 Task: Set the active windows for the wall video filter to 2.
Action: Mouse moved to (119, 16)
Screenshot: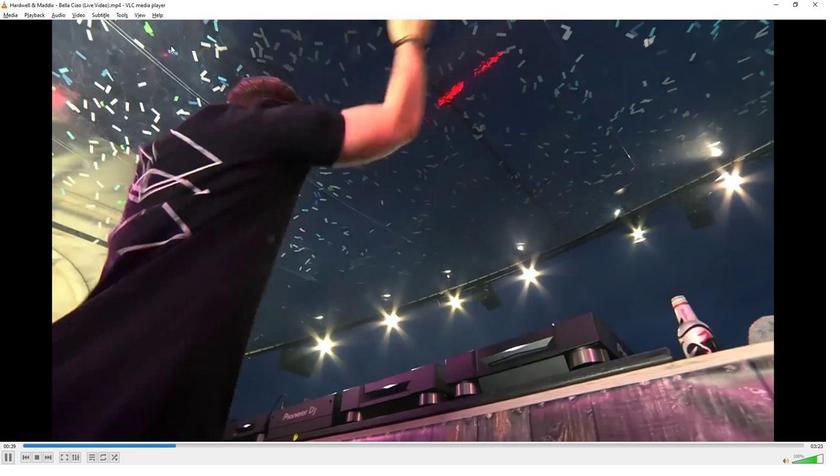 
Action: Mouse pressed left at (119, 16)
Screenshot: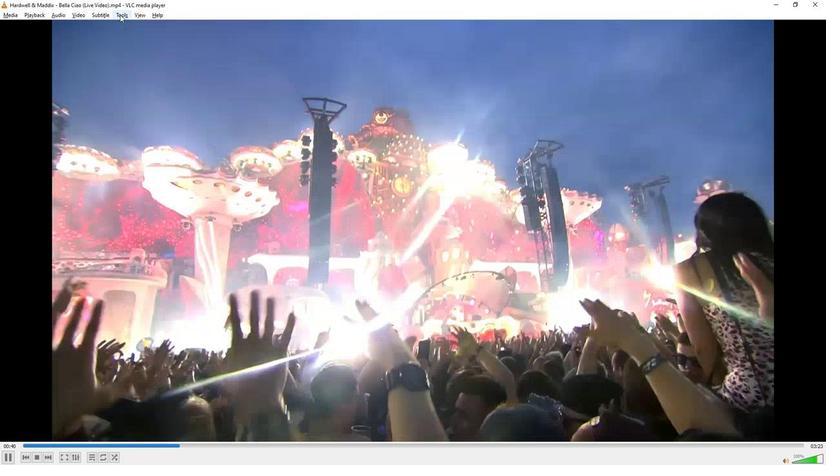 
Action: Mouse moved to (153, 120)
Screenshot: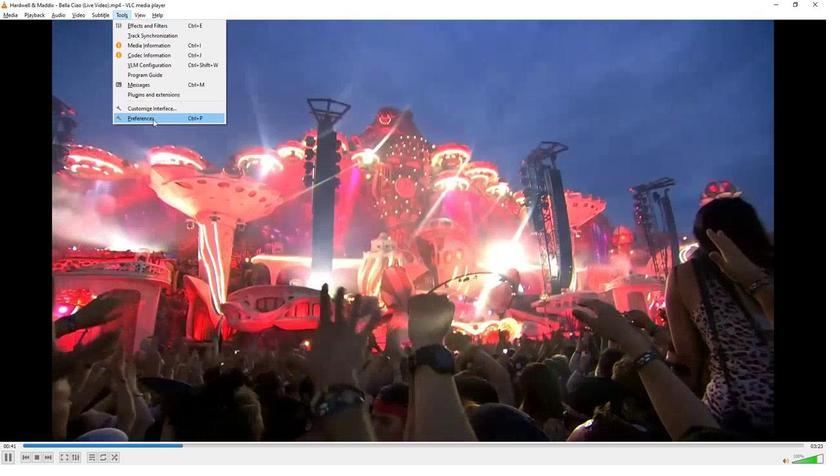 
Action: Mouse pressed left at (153, 120)
Screenshot: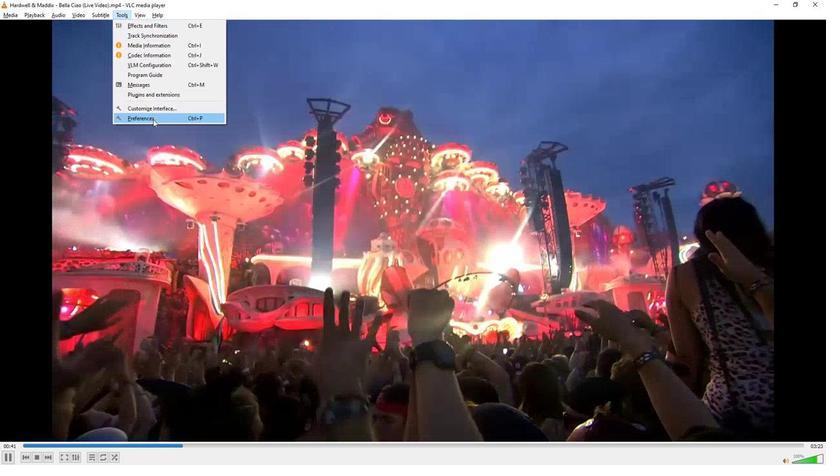 
Action: Mouse moved to (182, 362)
Screenshot: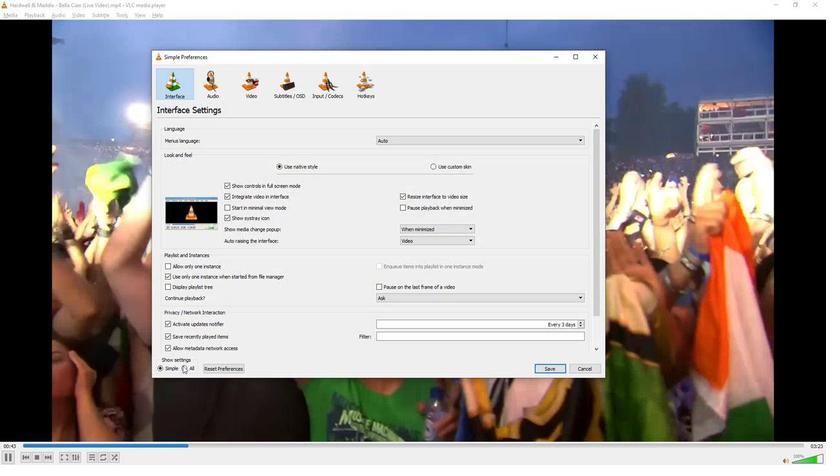 
Action: Mouse pressed left at (182, 362)
Screenshot: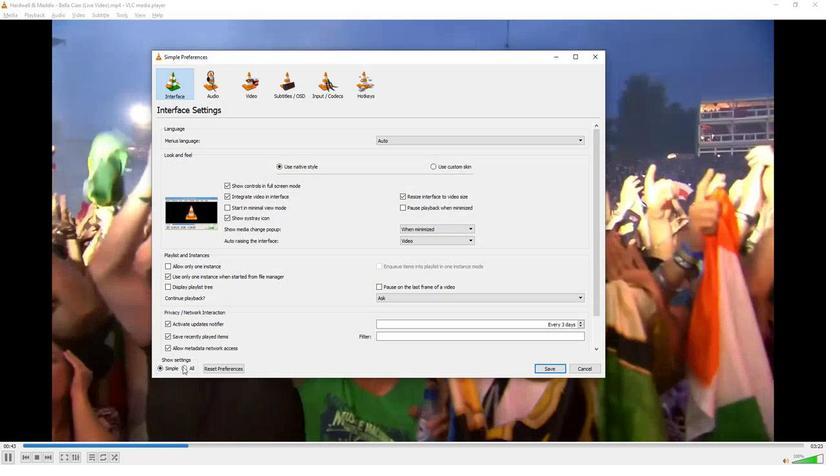 
Action: Mouse moved to (178, 251)
Screenshot: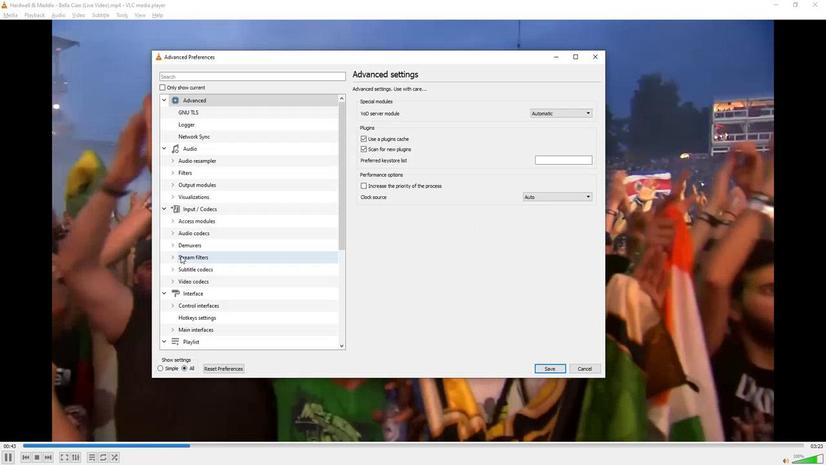 
Action: Mouse scrolled (178, 250) with delta (0, 0)
Screenshot: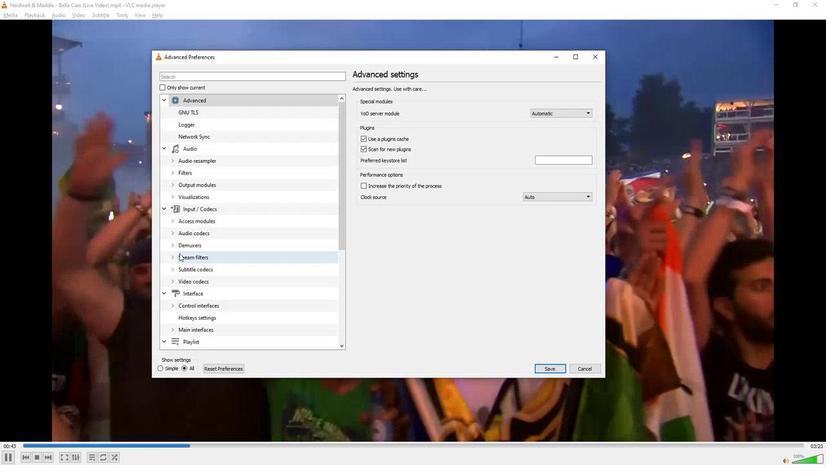
Action: Mouse moved to (178, 251)
Screenshot: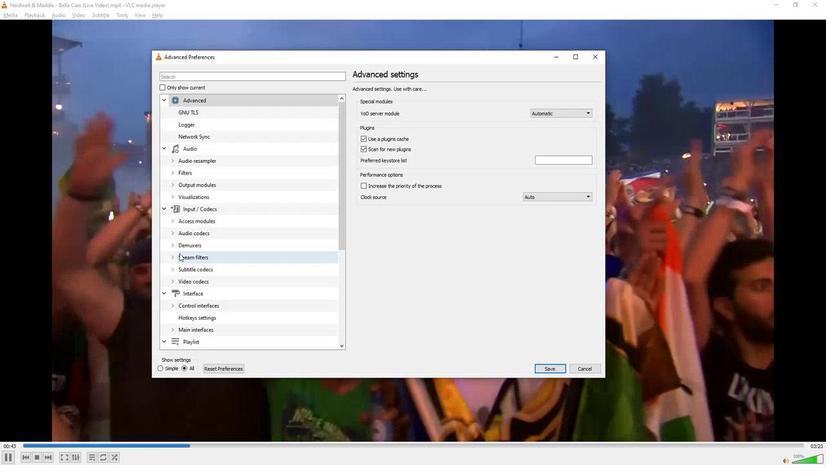 
Action: Mouse scrolled (178, 250) with delta (0, 0)
Screenshot: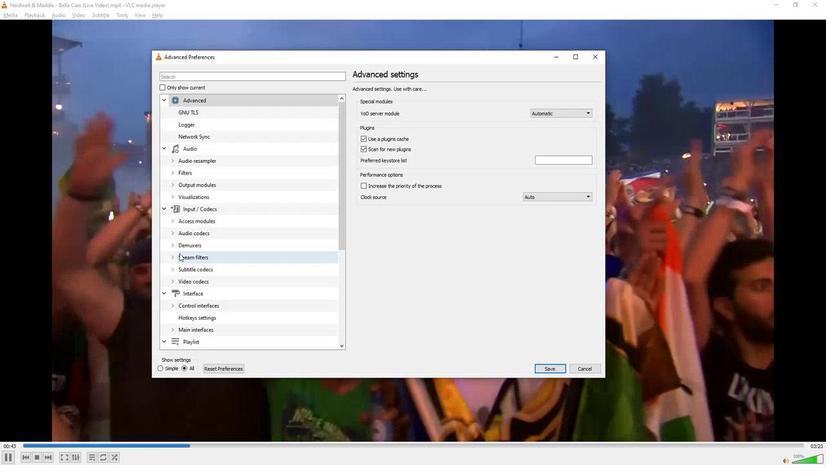 
Action: Mouse scrolled (178, 250) with delta (0, 0)
Screenshot: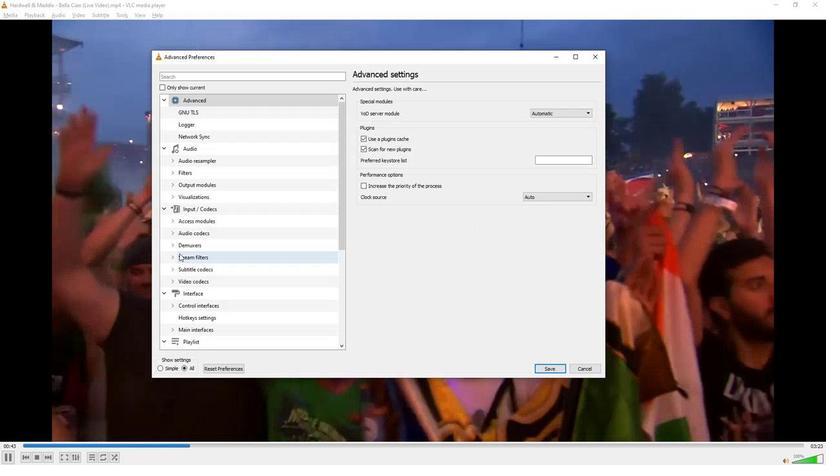 
Action: Mouse scrolled (178, 250) with delta (0, 0)
Screenshot: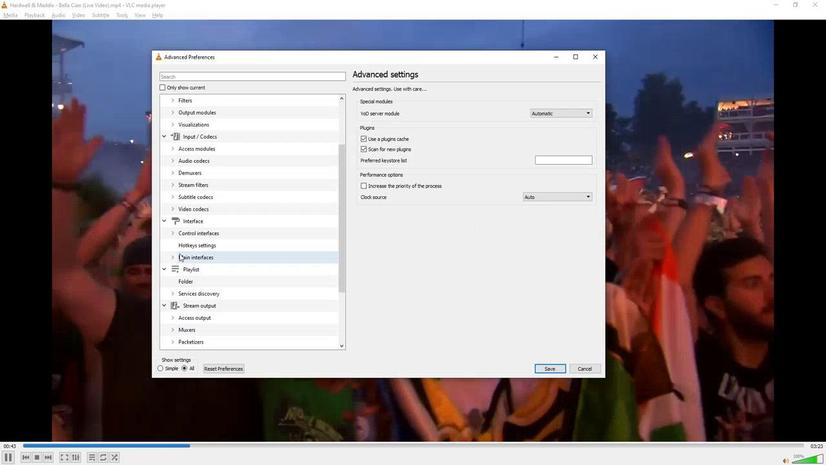 
Action: Mouse scrolled (178, 250) with delta (0, 0)
Screenshot: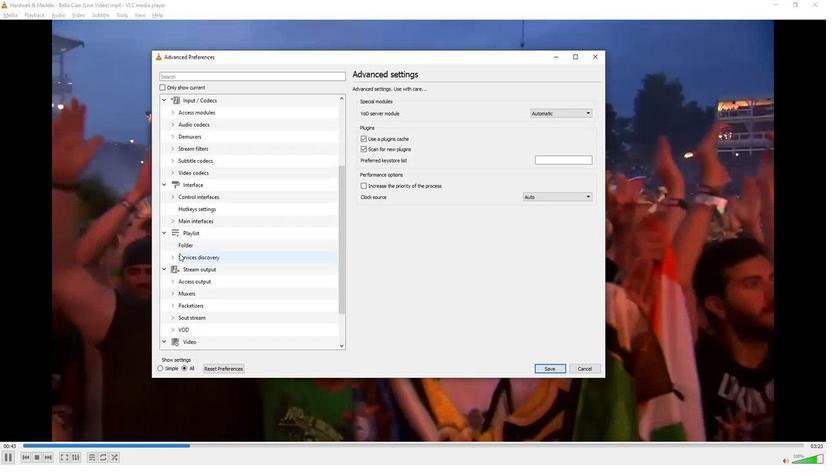 
Action: Mouse moved to (178, 251)
Screenshot: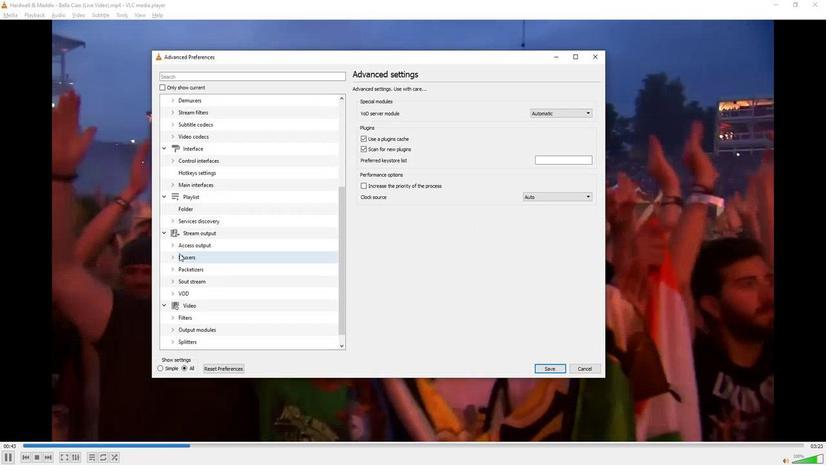 
Action: Mouse scrolled (178, 250) with delta (0, 0)
Screenshot: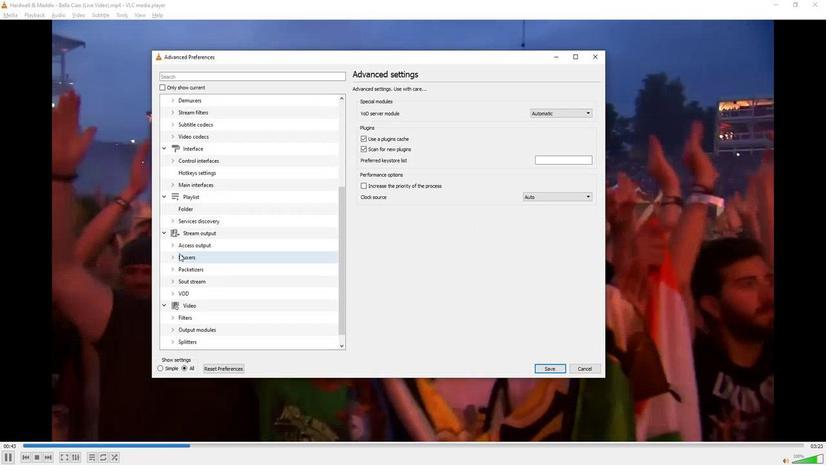 
Action: Mouse scrolled (178, 250) with delta (0, 0)
Screenshot: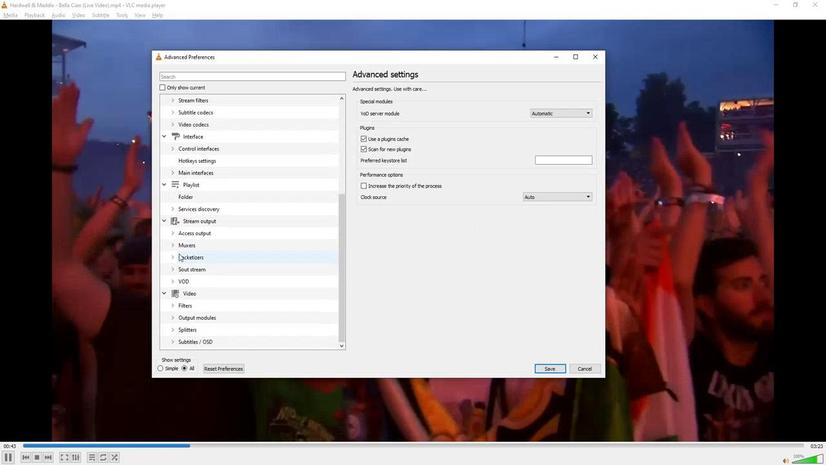 
Action: Mouse moved to (173, 324)
Screenshot: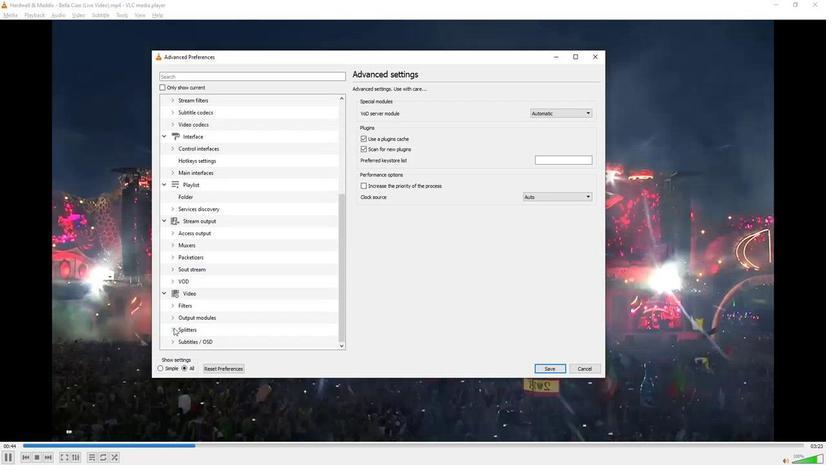 
Action: Mouse pressed left at (173, 324)
Screenshot: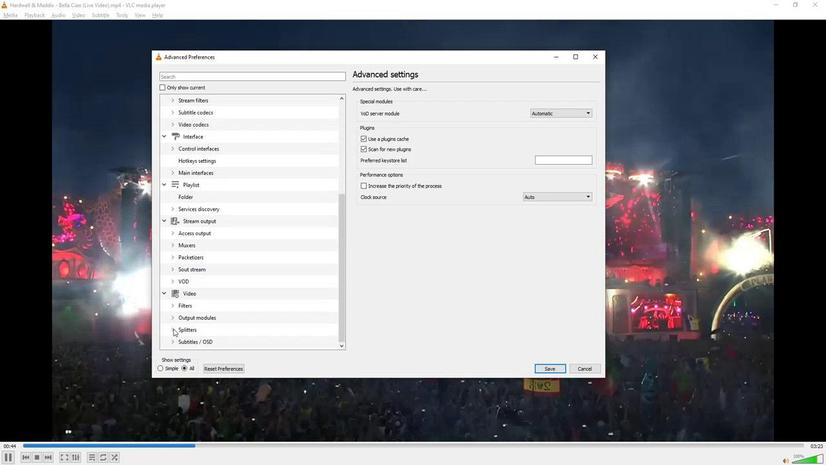 
Action: Mouse moved to (188, 297)
Screenshot: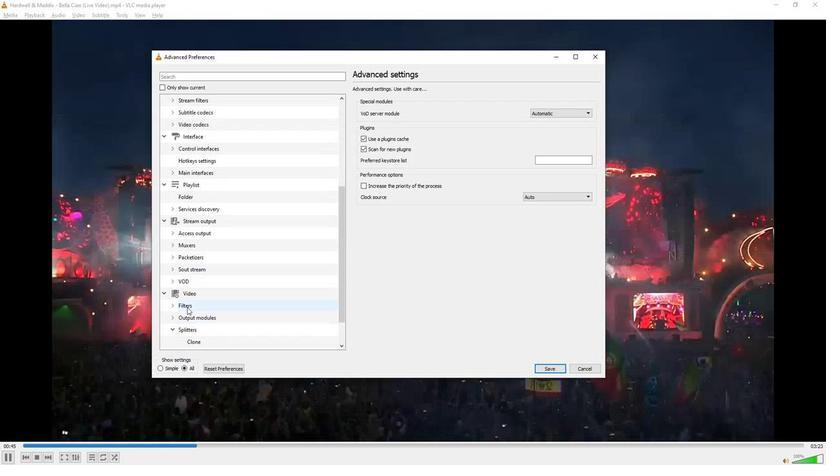 
Action: Mouse scrolled (188, 297) with delta (0, 0)
Screenshot: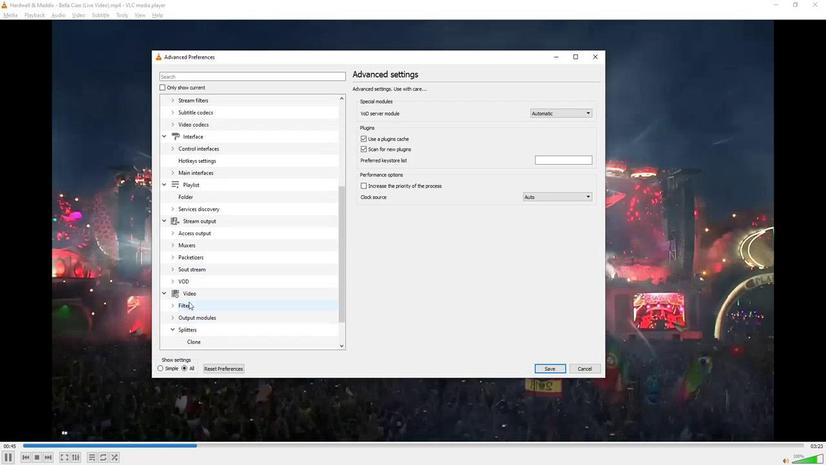 
Action: Mouse moved to (188, 297)
Screenshot: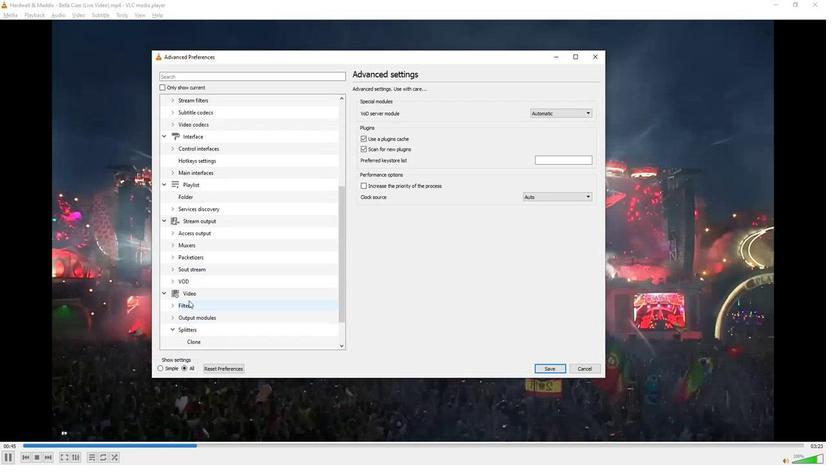 
Action: Mouse scrolled (188, 297) with delta (0, 0)
Screenshot: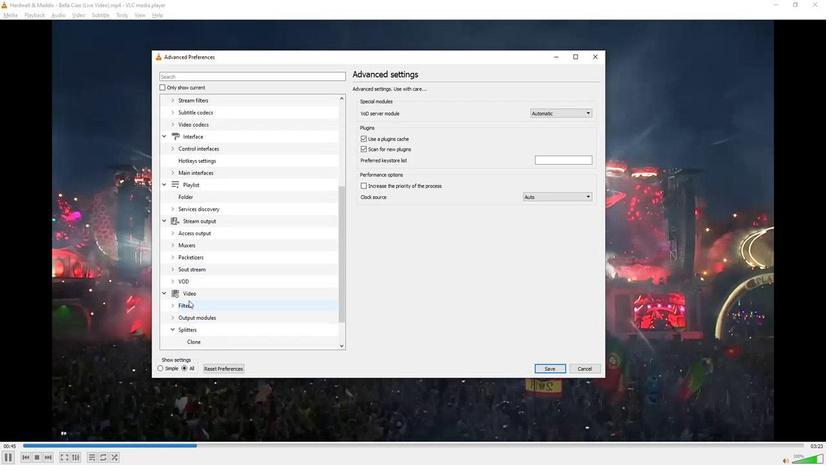 
Action: Mouse scrolled (188, 297) with delta (0, 0)
Screenshot: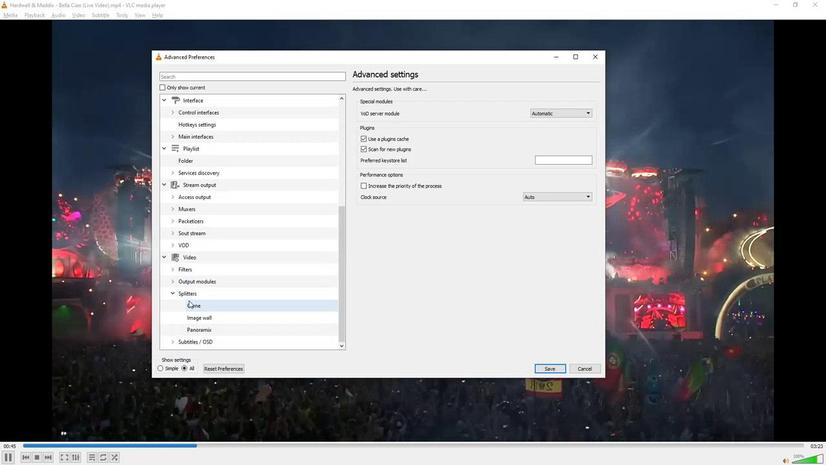 
Action: Mouse scrolled (188, 297) with delta (0, 0)
Screenshot: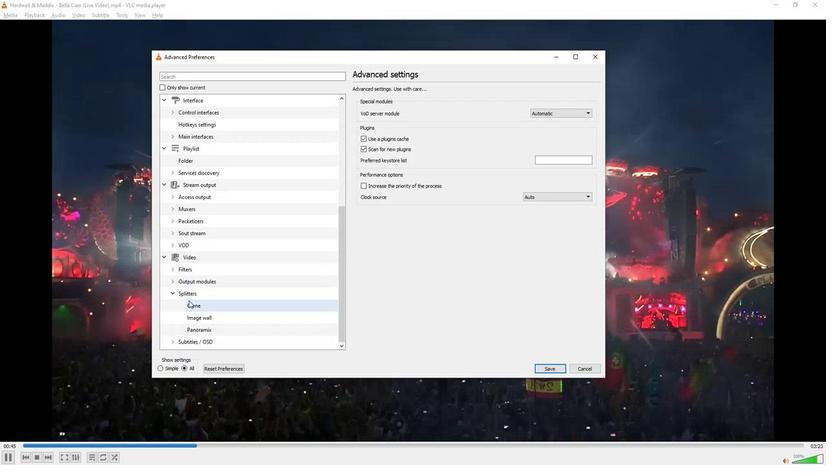 
Action: Mouse moved to (192, 311)
Screenshot: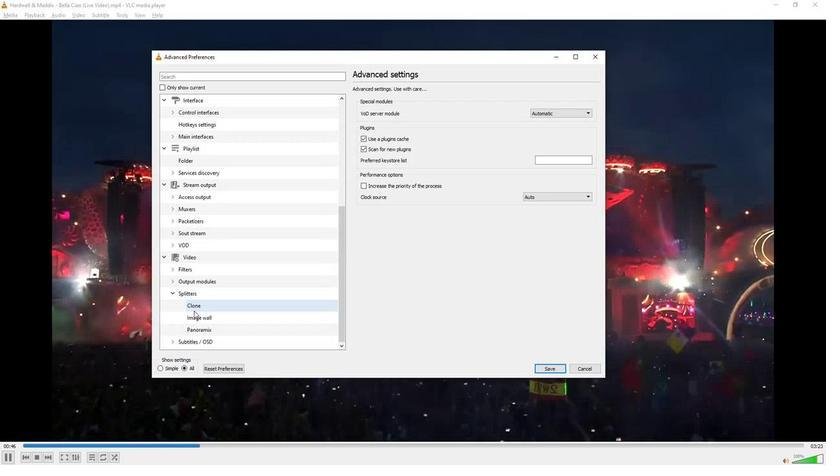 
Action: Mouse pressed left at (192, 311)
Screenshot: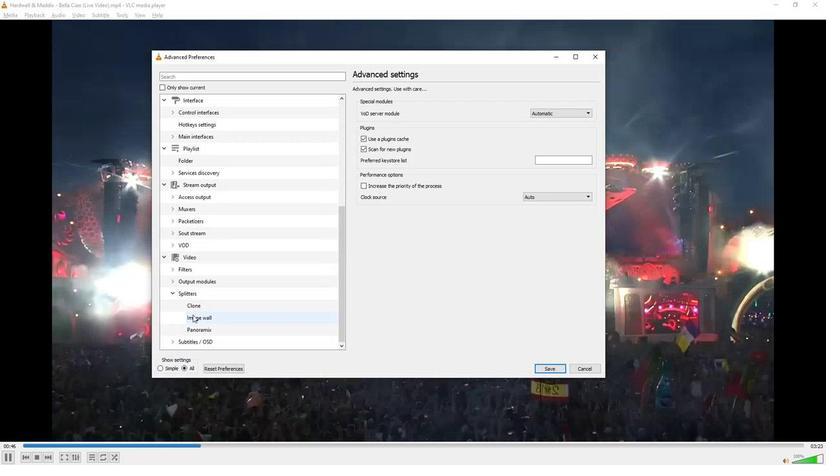 
Action: Mouse moved to (560, 125)
Screenshot: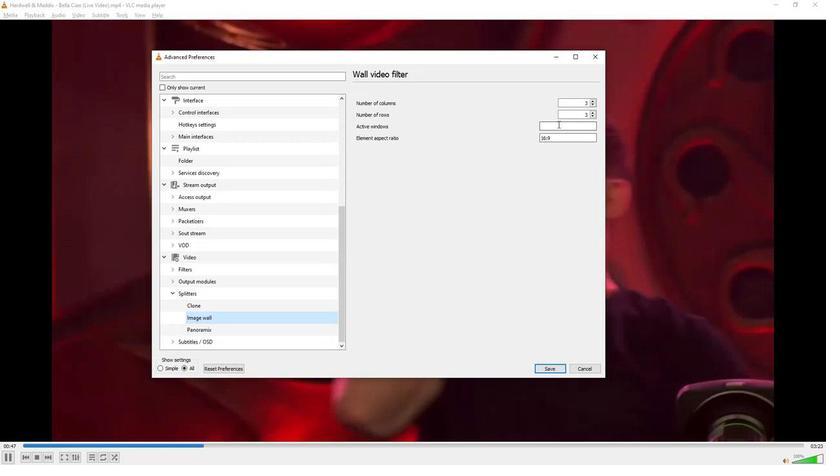 
Action: Mouse pressed left at (560, 125)
Screenshot: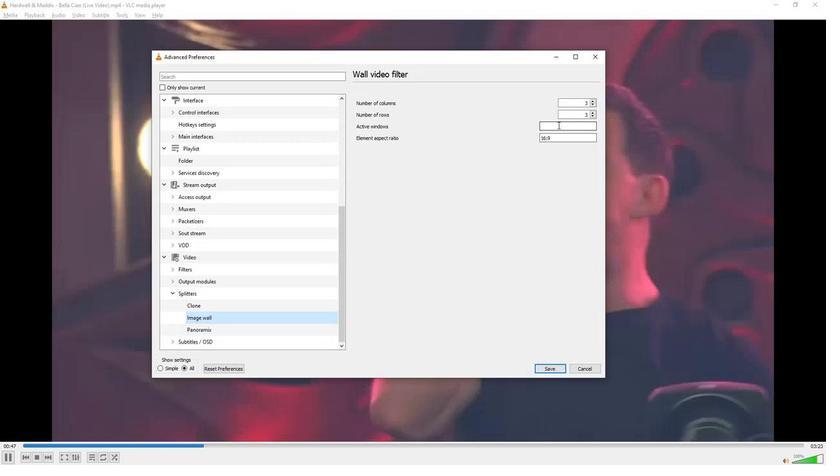 
Action: Key pressed 2
Screenshot: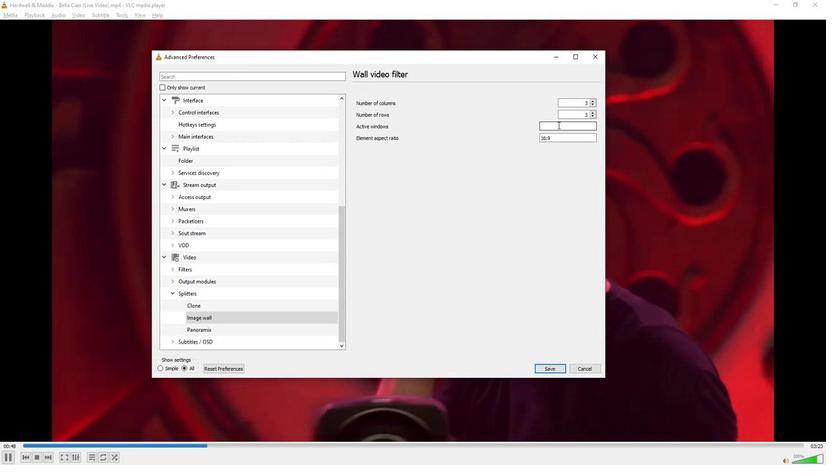 
Action: Mouse moved to (541, 219)
Screenshot: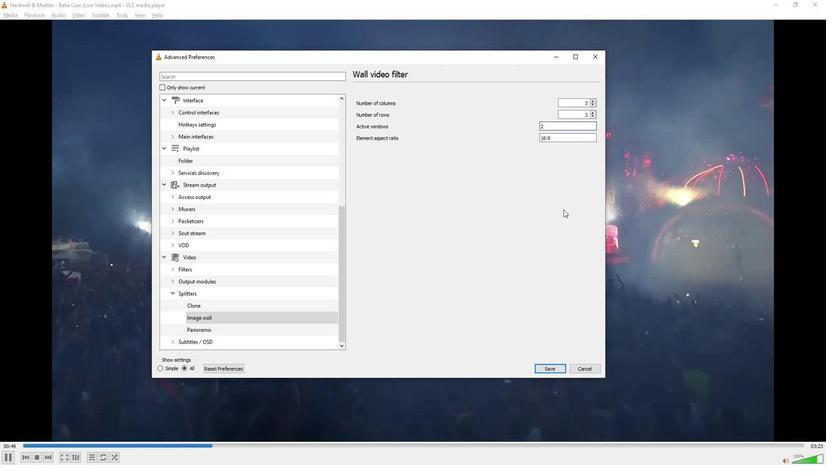 
